 Task: For heading Calibri with Bold.  font size for heading24,  'Change the font style of data to'Bell MT.  and font size to 16,  Change the alignment of both headline & data to Align middle & Align Center.  In the sheet  Excel File
Action: Mouse moved to (16, 107)
Screenshot: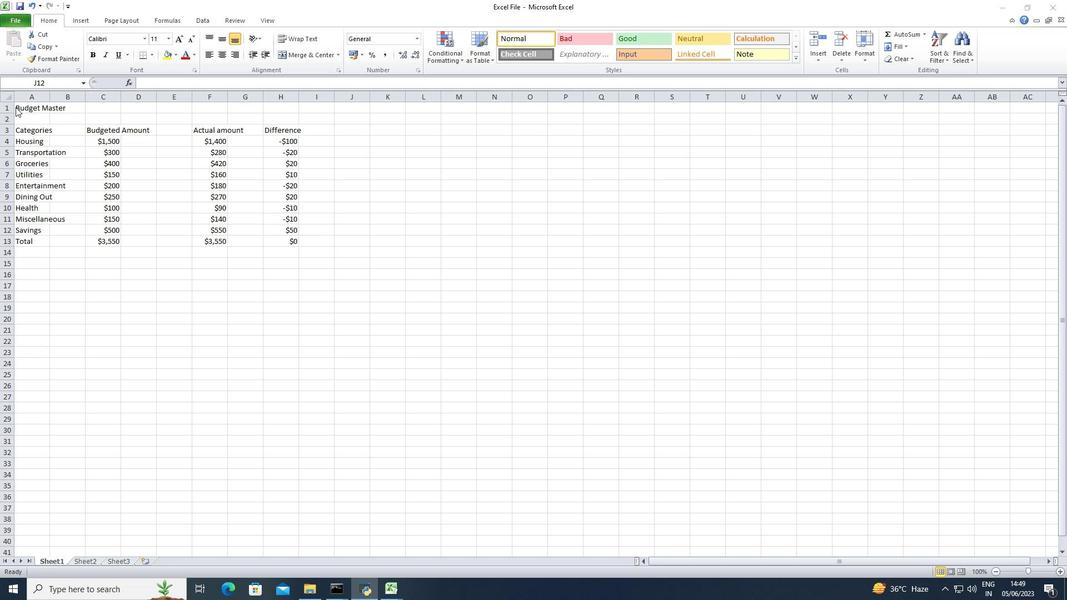 
Action: Mouse pressed left at (16, 107)
Screenshot: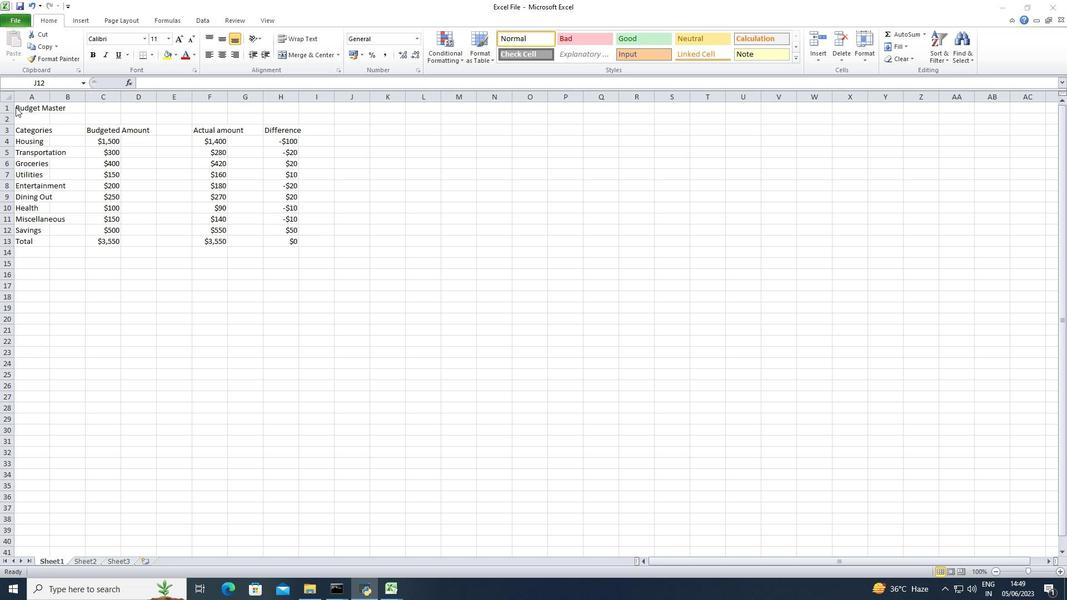 
Action: Mouse moved to (17, 108)
Screenshot: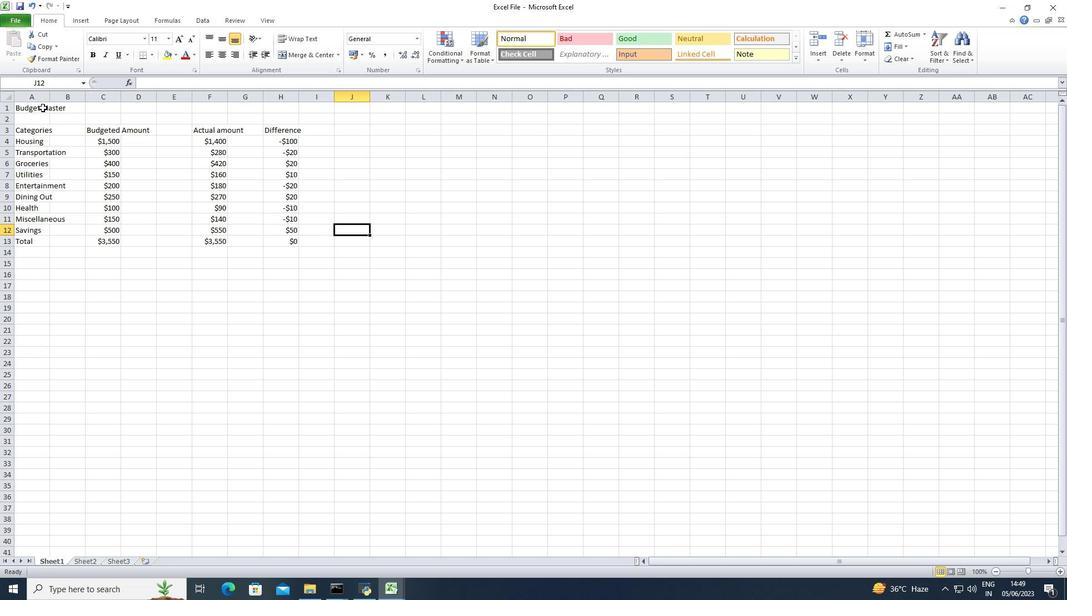 
Action: Mouse pressed left at (17, 108)
Screenshot: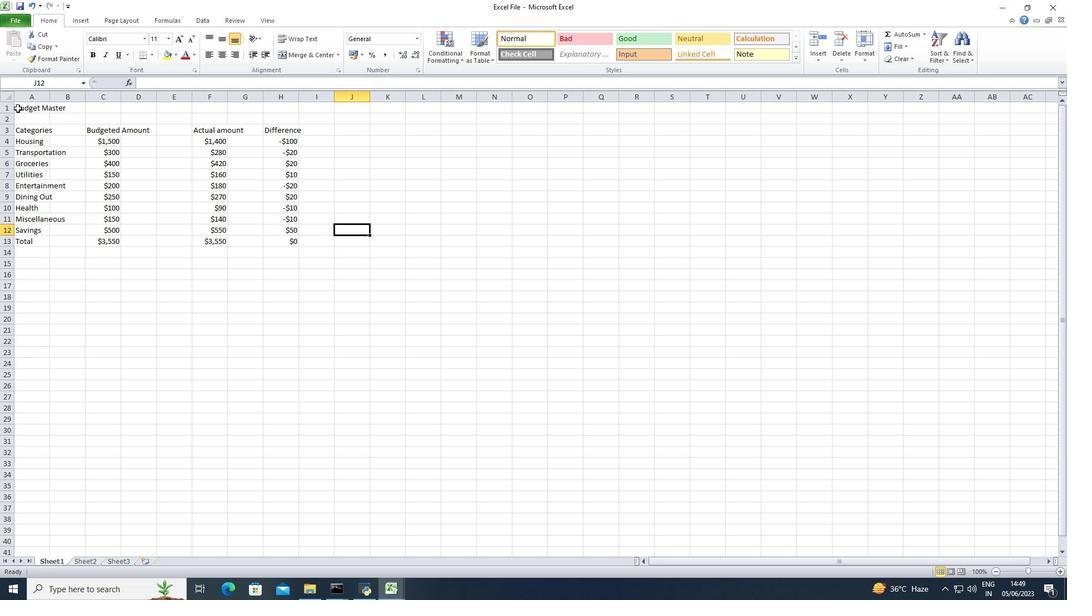 
Action: Mouse moved to (114, 39)
Screenshot: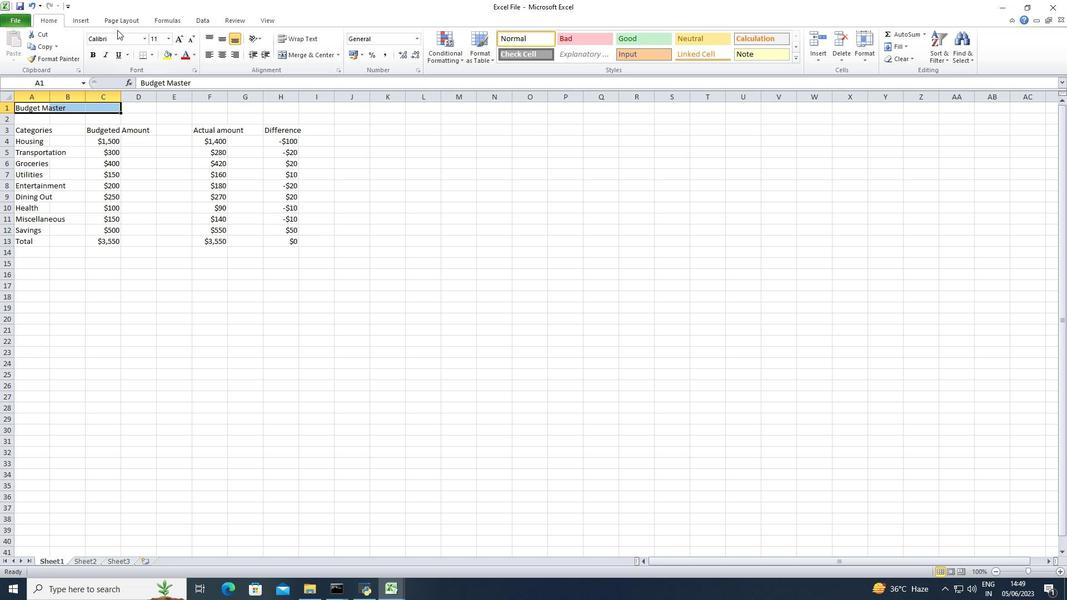 
Action: Mouse pressed left at (114, 39)
Screenshot: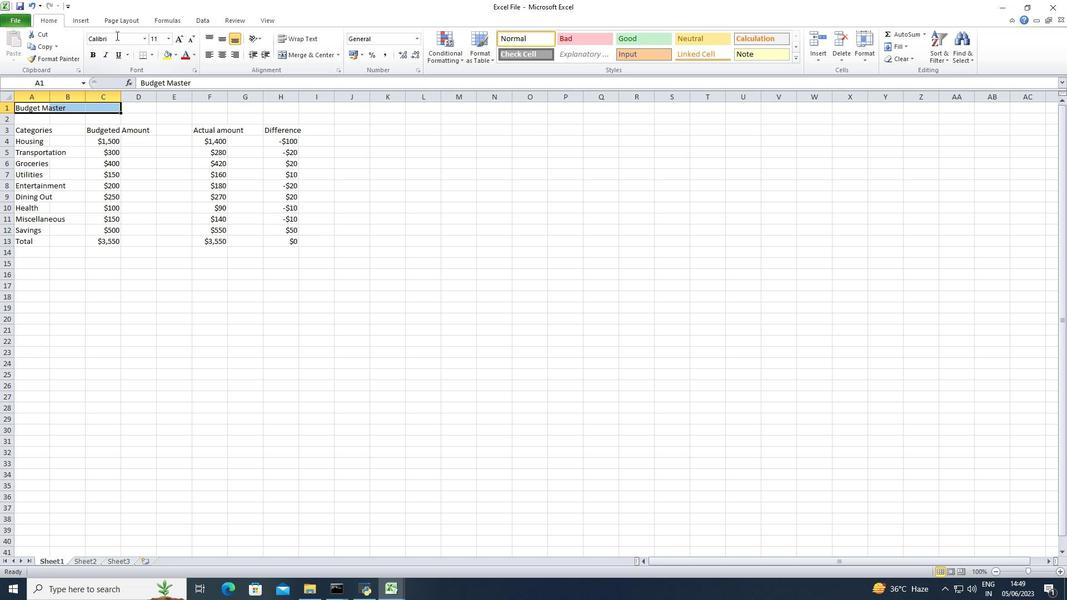 
Action: Key pressed <Key.enter>
Screenshot: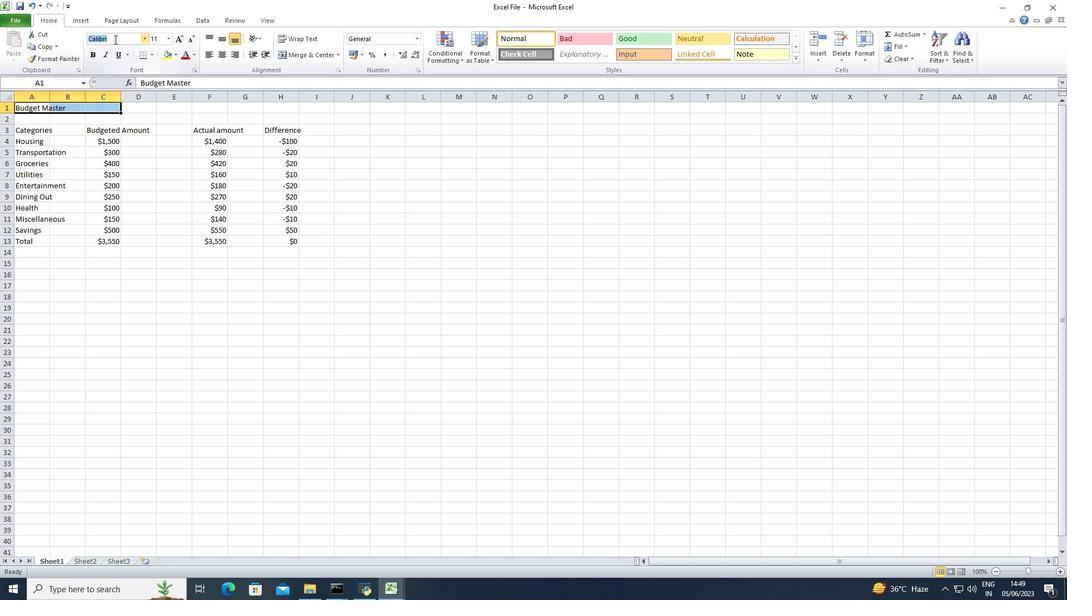
Action: Mouse moved to (94, 53)
Screenshot: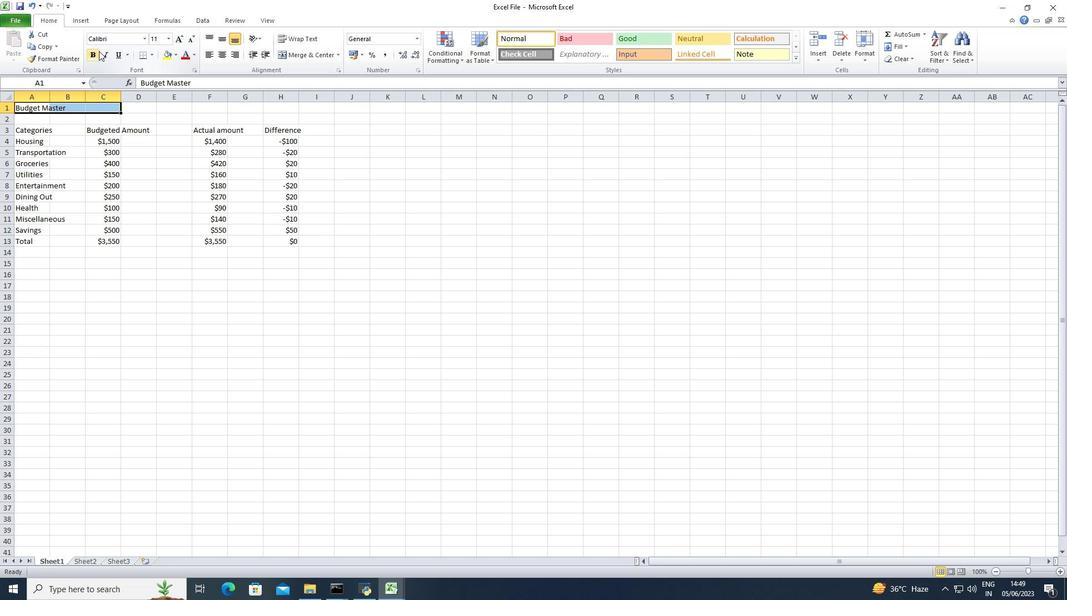 
Action: Mouse pressed left at (94, 53)
Screenshot: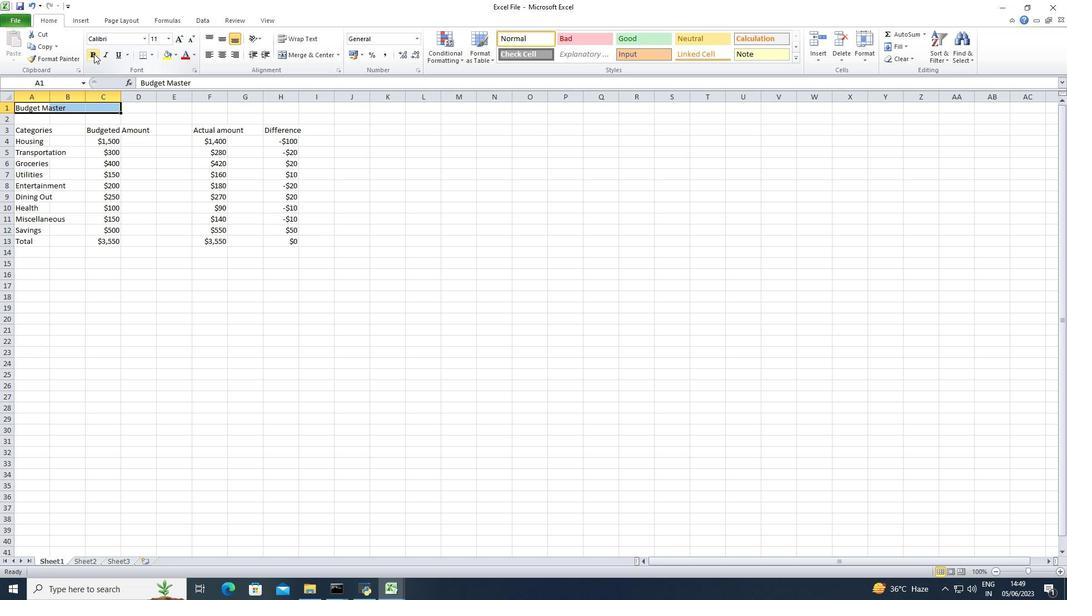 
Action: Mouse moved to (167, 40)
Screenshot: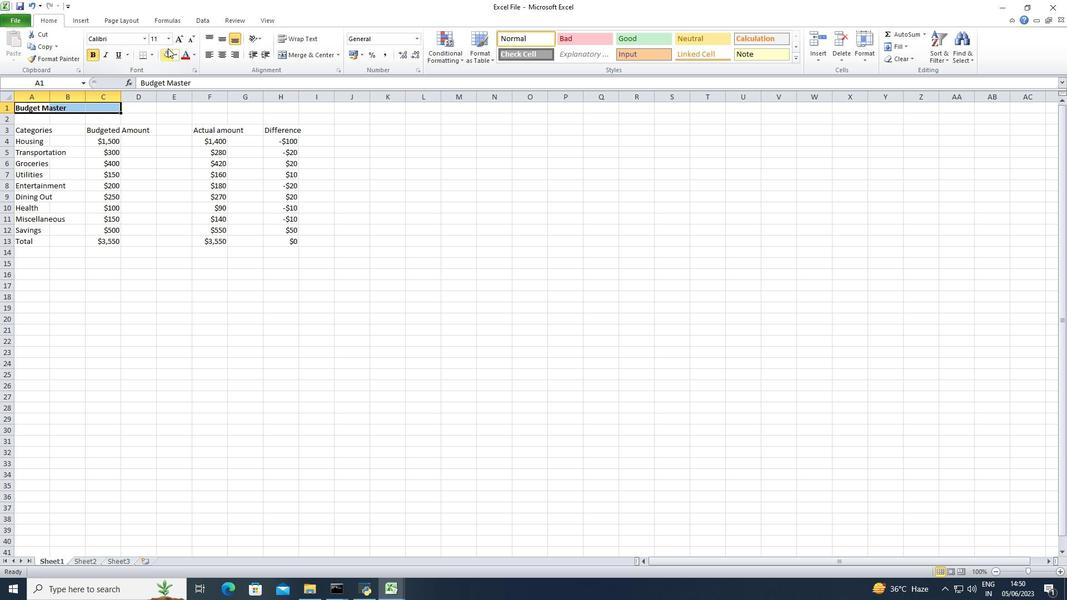 
Action: Mouse pressed left at (167, 40)
Screenshot: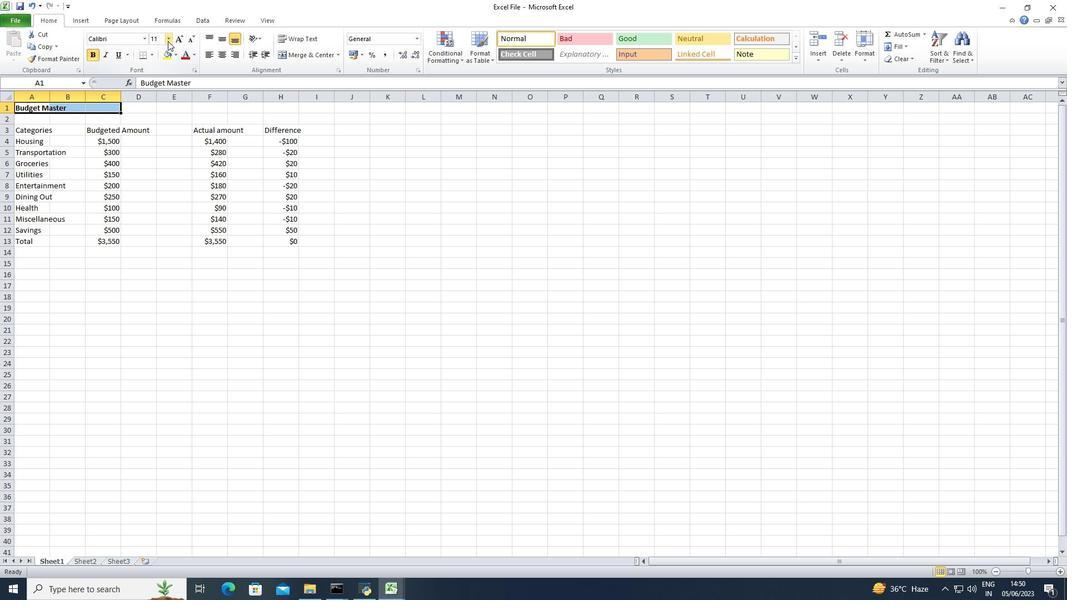 
Action: Mouse moved to (160, 145)
Screenshot: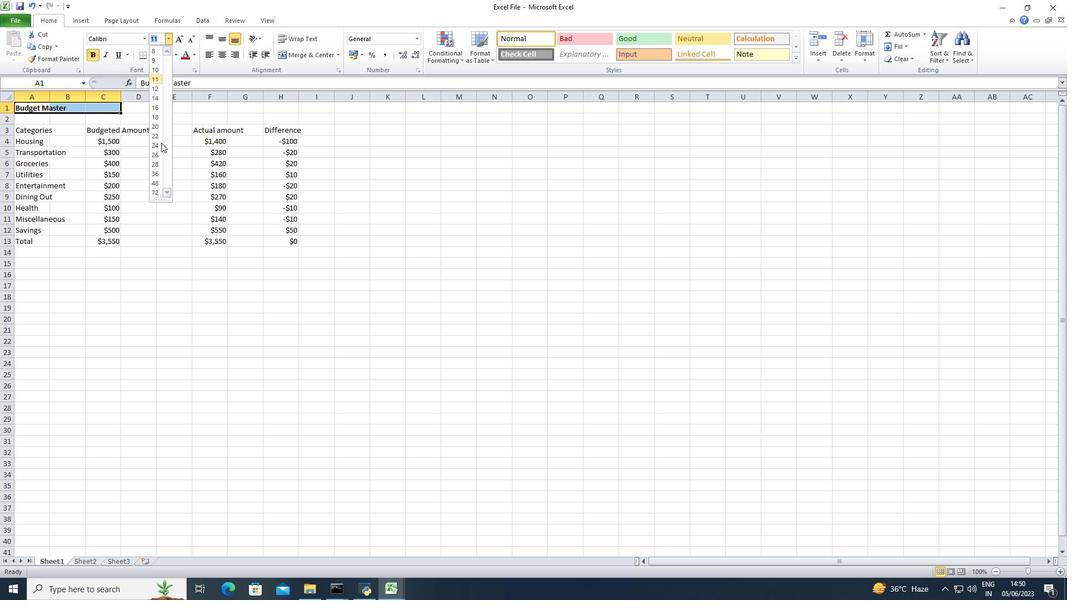 
Action: Mouse pressed left at (160, 145)
Screenshot: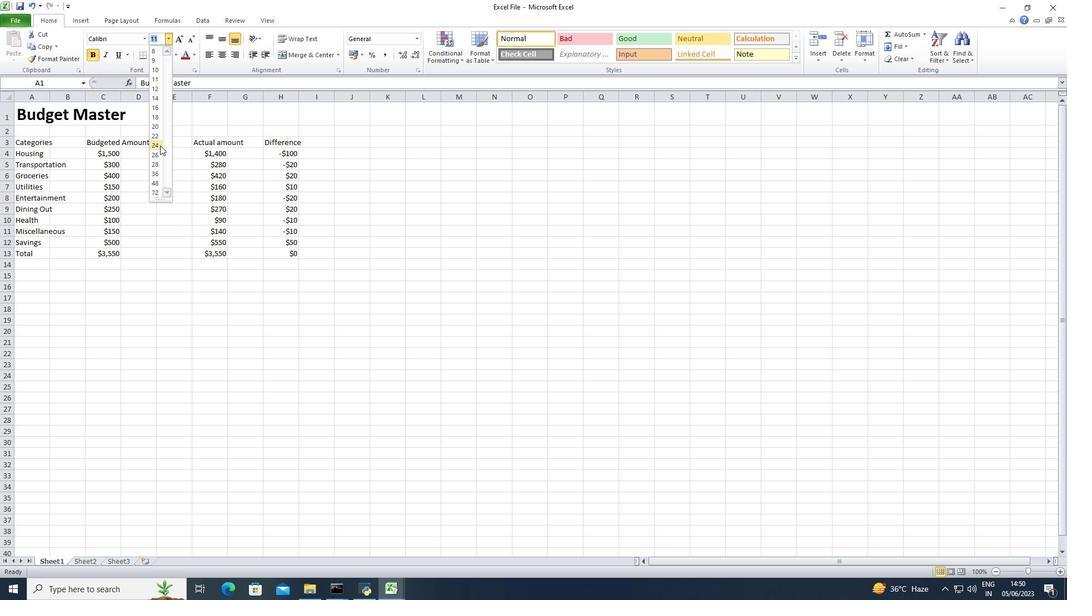 
Action: Mouse moved to (28, 145)
Screenshot: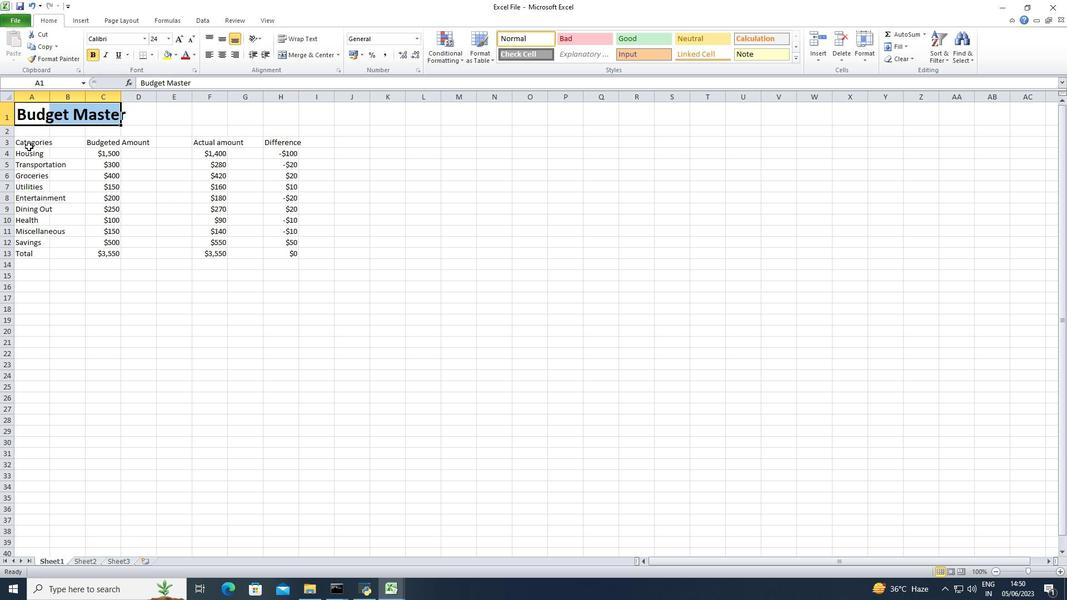 
Action: Mouse pressed left at (28, 145)
Screenshot: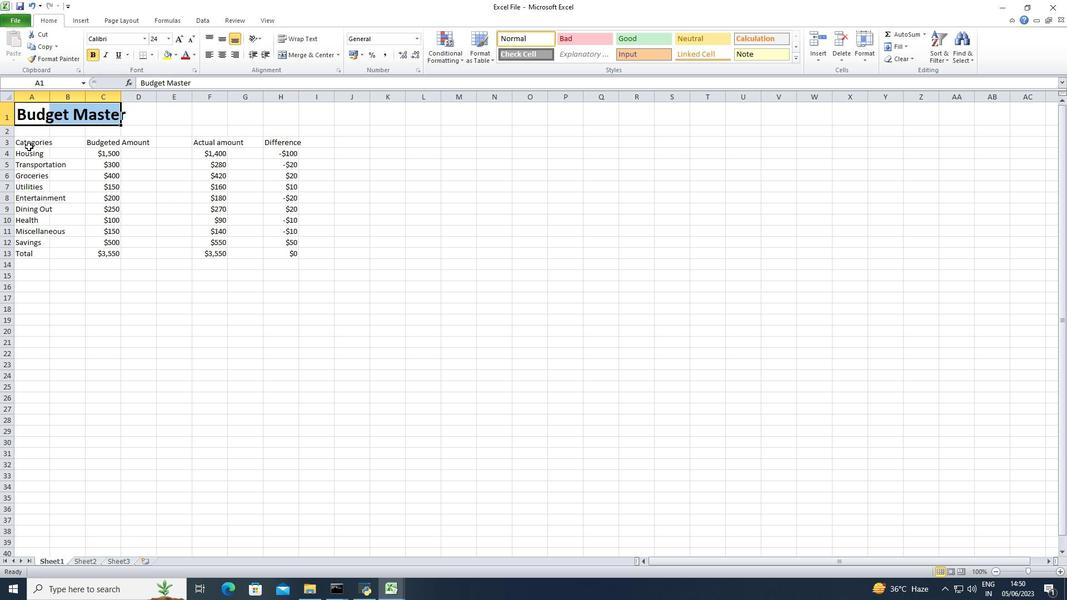 
Action: Mouse moved to (115, 41)
Screenshot: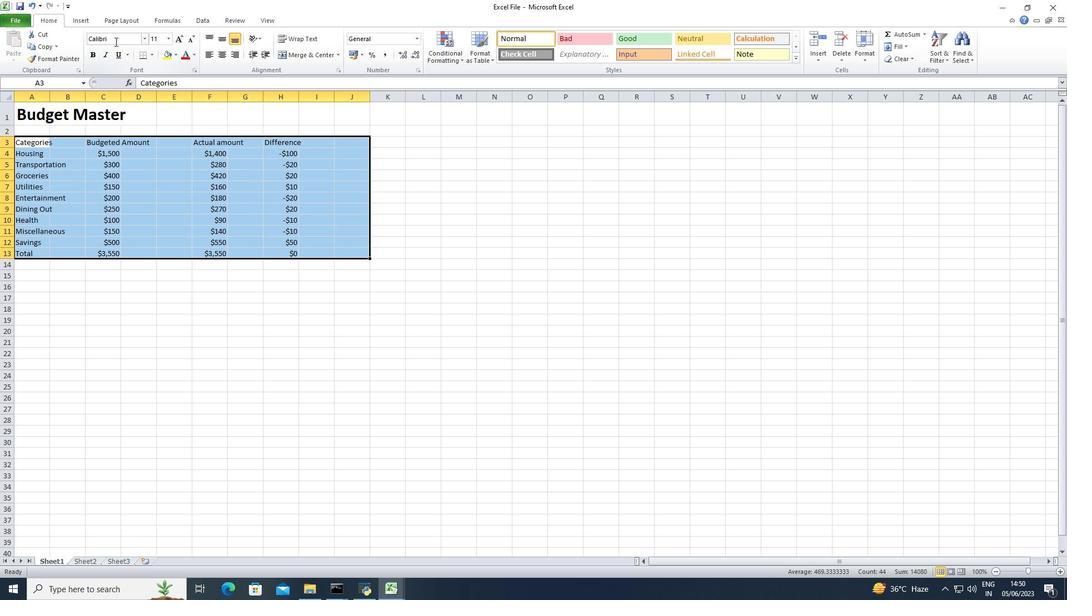 
Action: Mouse pressed left at (115, 41)
Screenshot: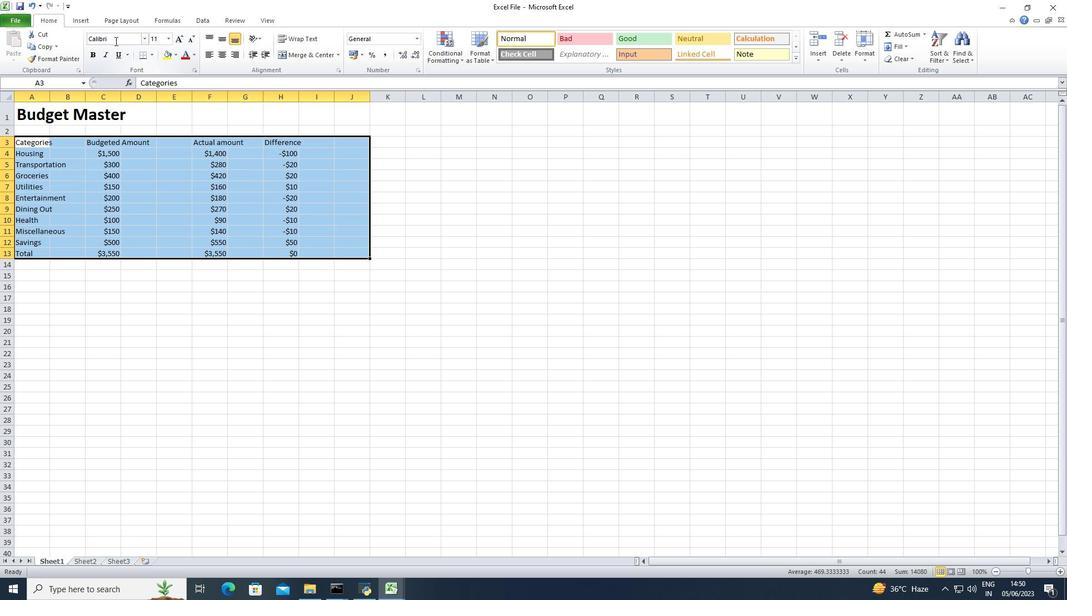 
Action: Key pressed <Key.shift>Bell<Key.space><Key.shift><Key.shift><Key.shift><Key.shift><Key.shift>MT<Key.enter>
Screenshot: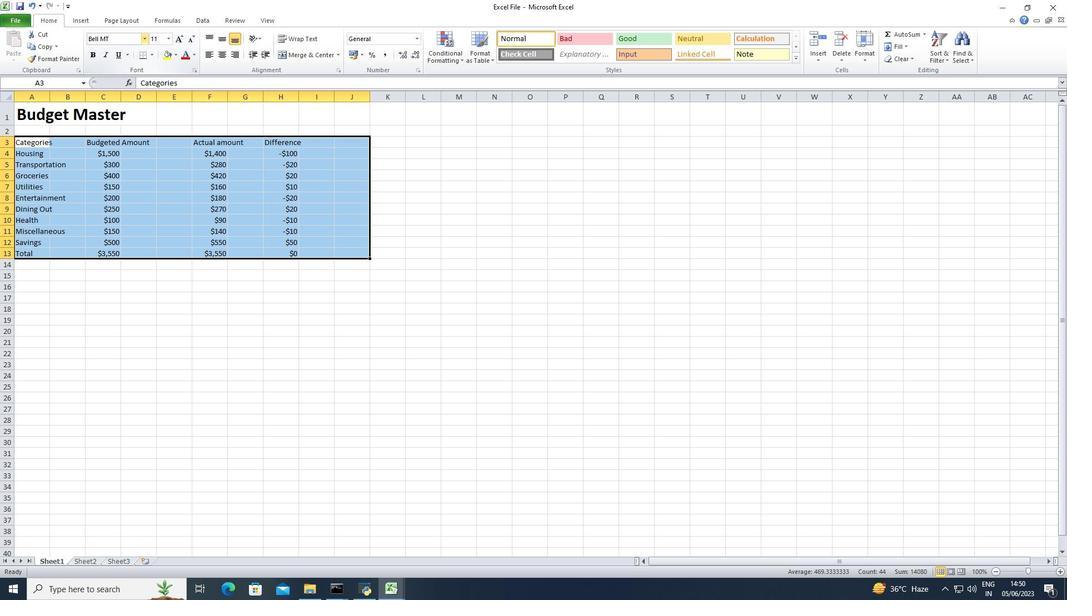 
Action: Mouse moved to (166, 37)
Screenshot: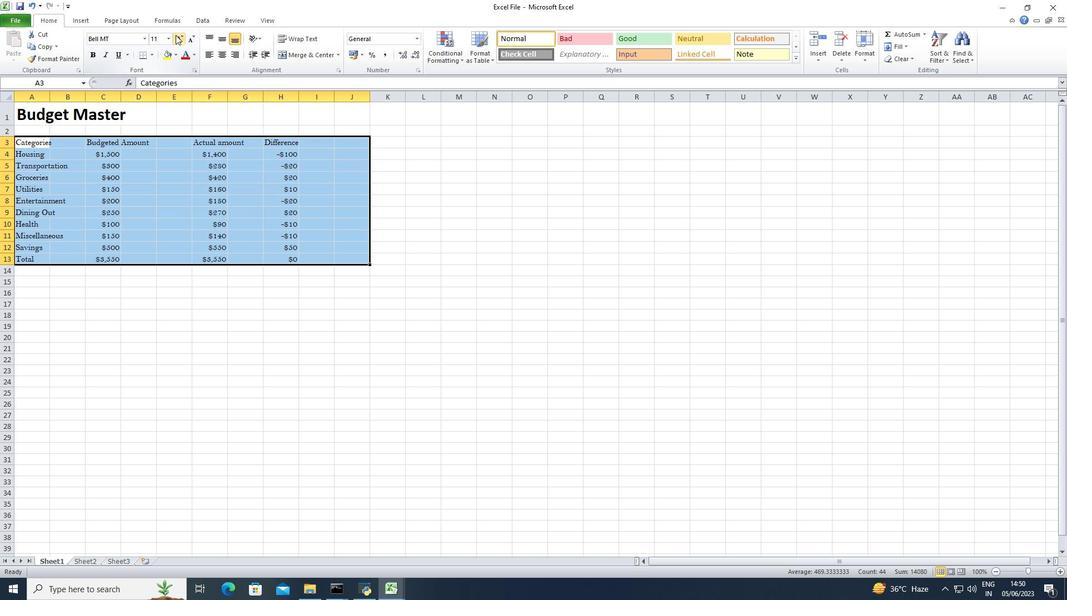 
Action: Mouse pressed left at (166, 37)
Screenshot: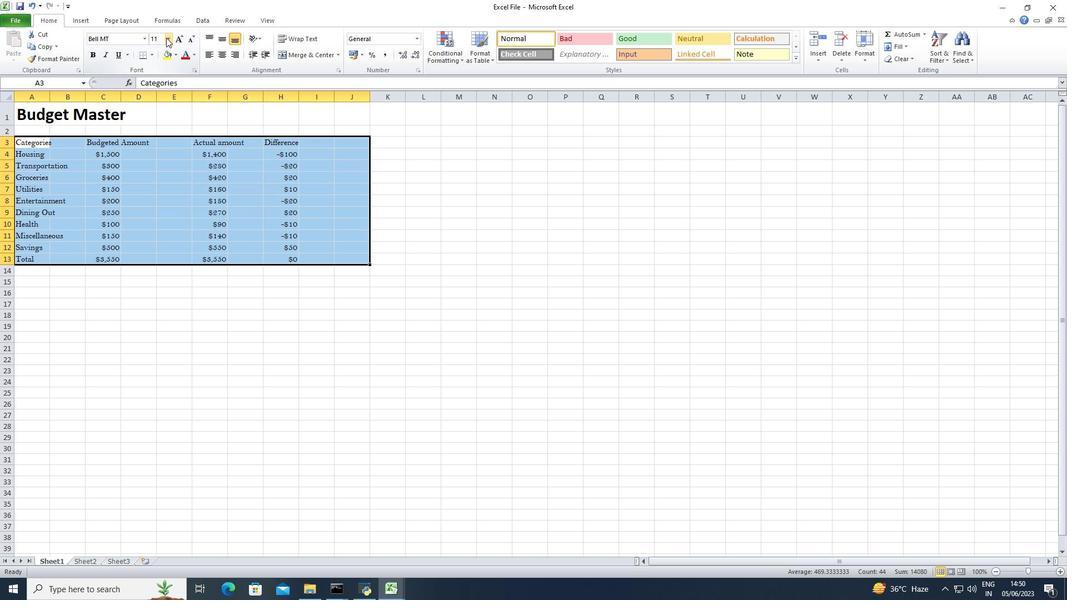 
Action: Mouse moved to (156, 110)
Screenshot: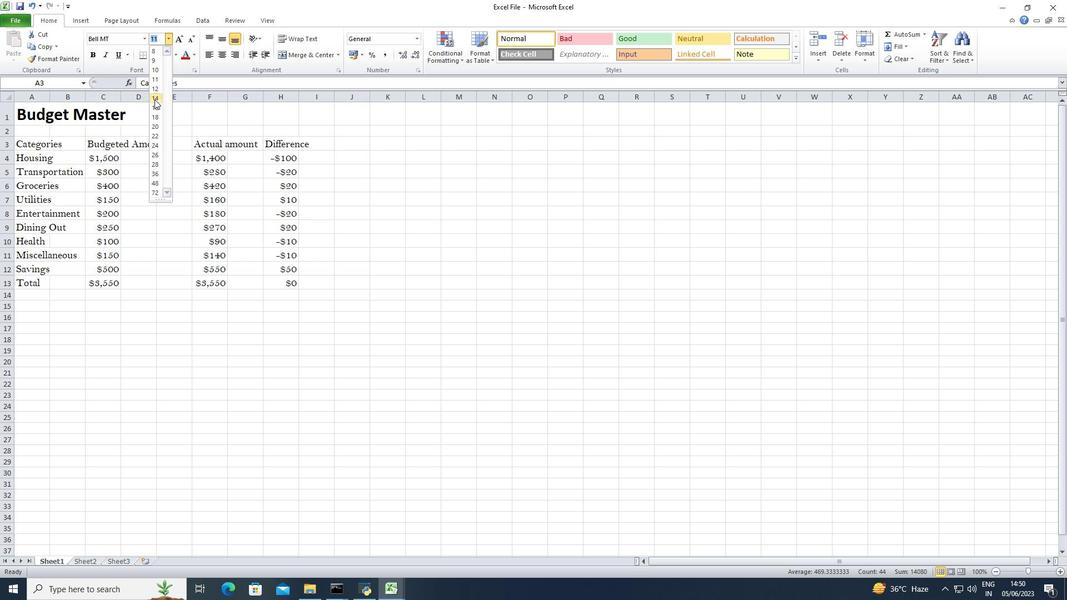 
Action: Mouse pressed left at (156, 110)
Screenshot: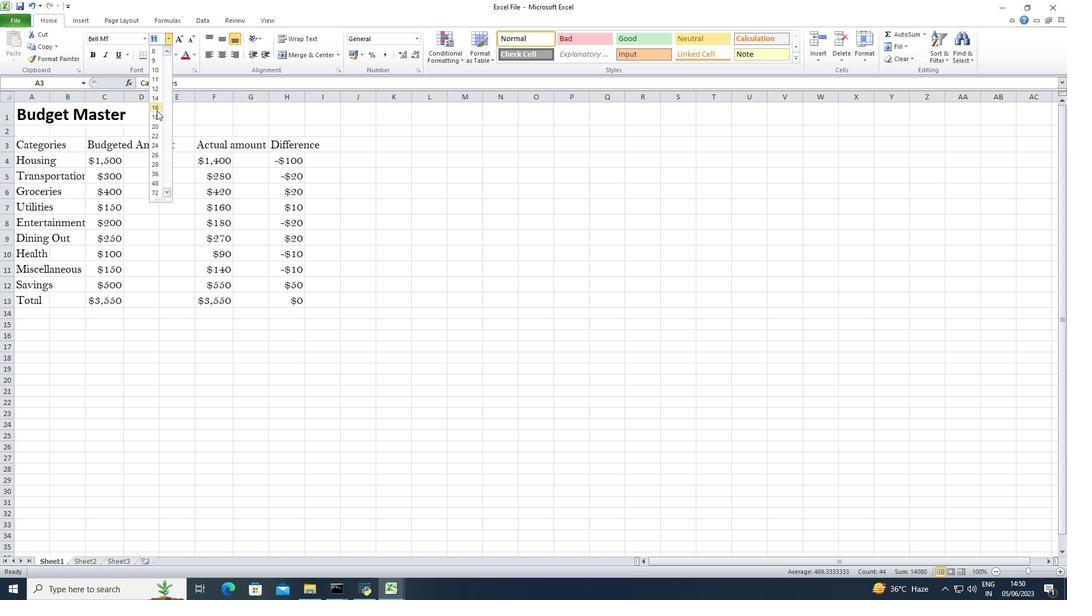 
Action: Mouse moved to (222, 51)
Screenshot: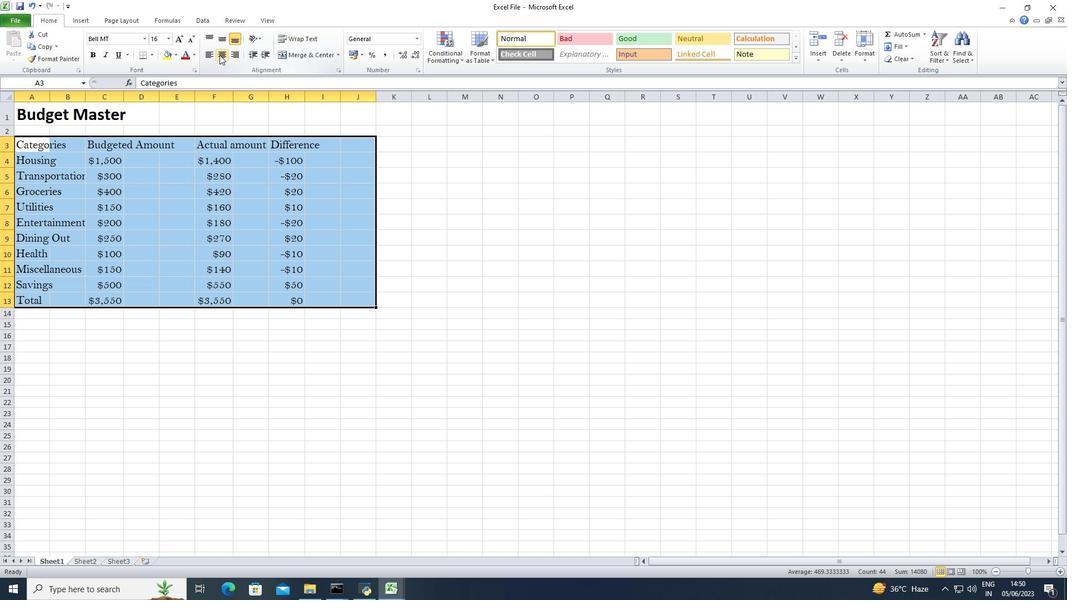 
Action: Mouse pressed left at (222, 51)
Screenshot: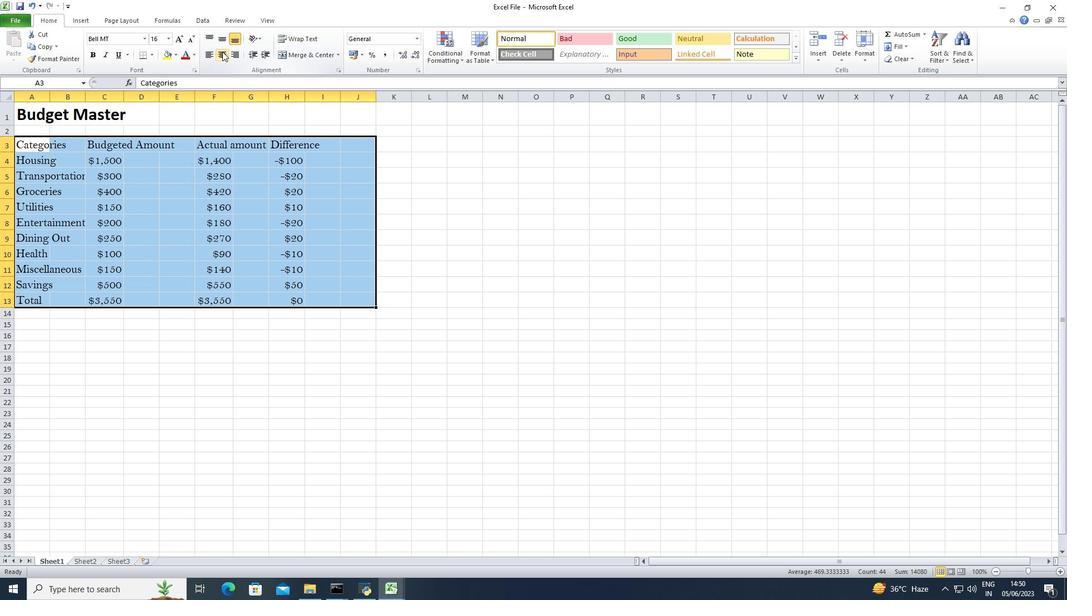 
Action: Mouse moved to (40, 111)
Screenshot: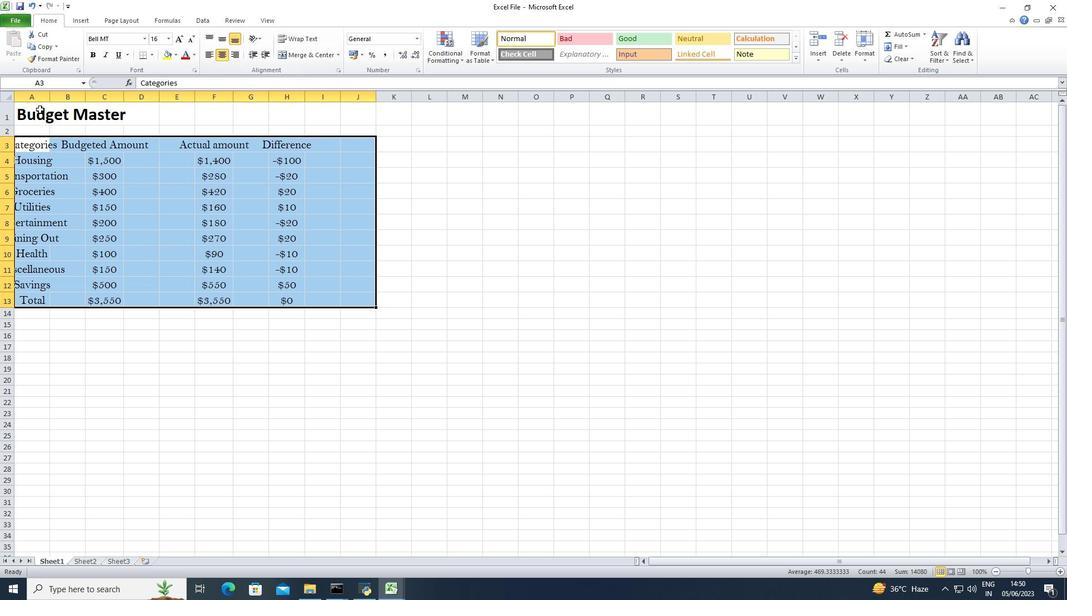 
Action: Mouse pressed left at (40, 111)
Screenshot: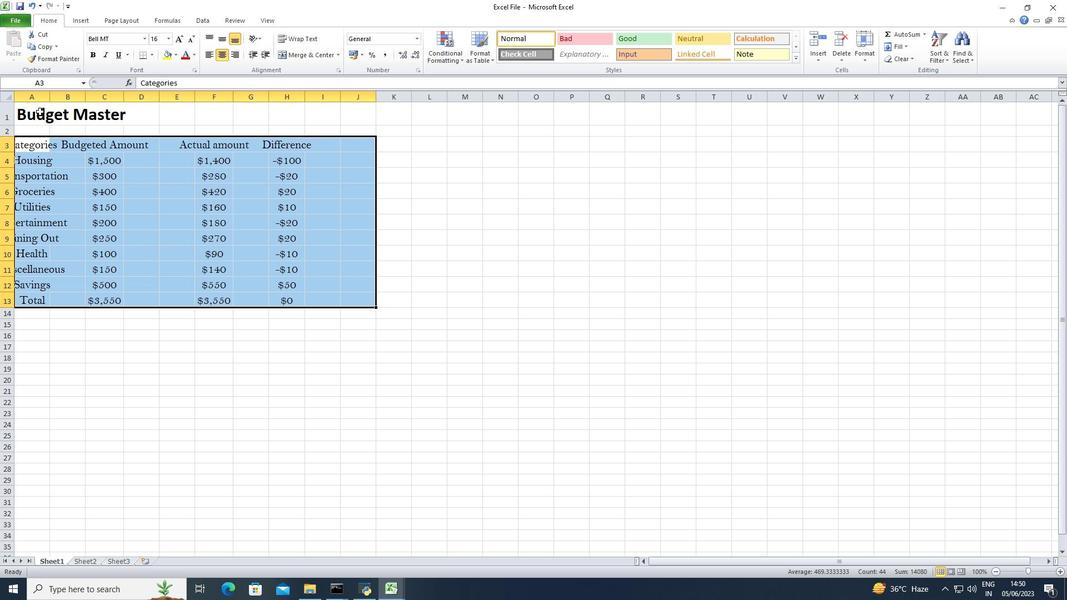 
Action: Mouse moved to (219, 53)
Screenshot: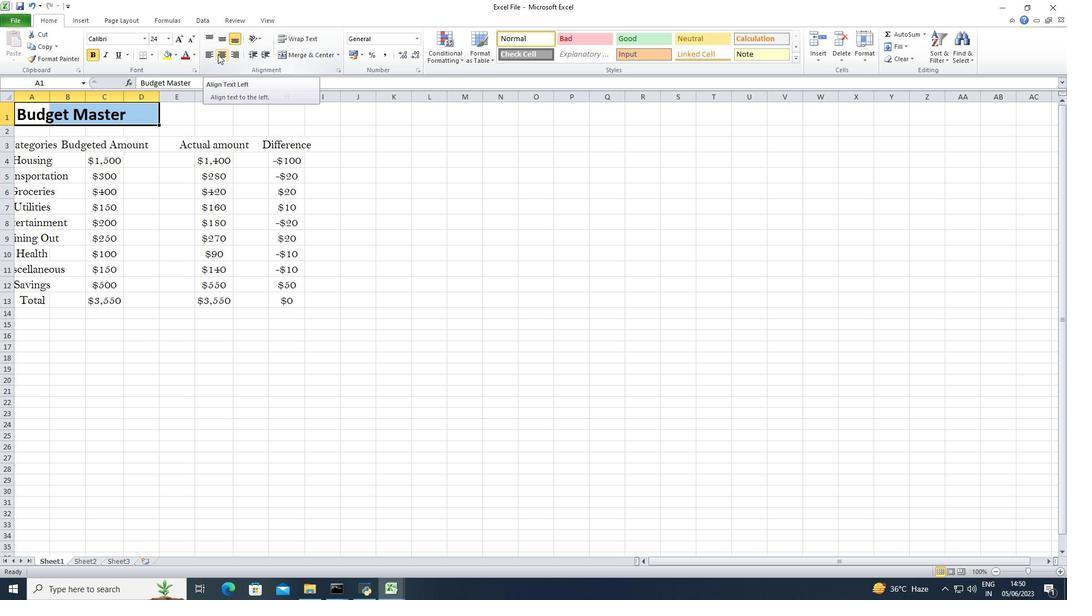 
Action: Mouse pressed left at (219, 53)
Screenshot: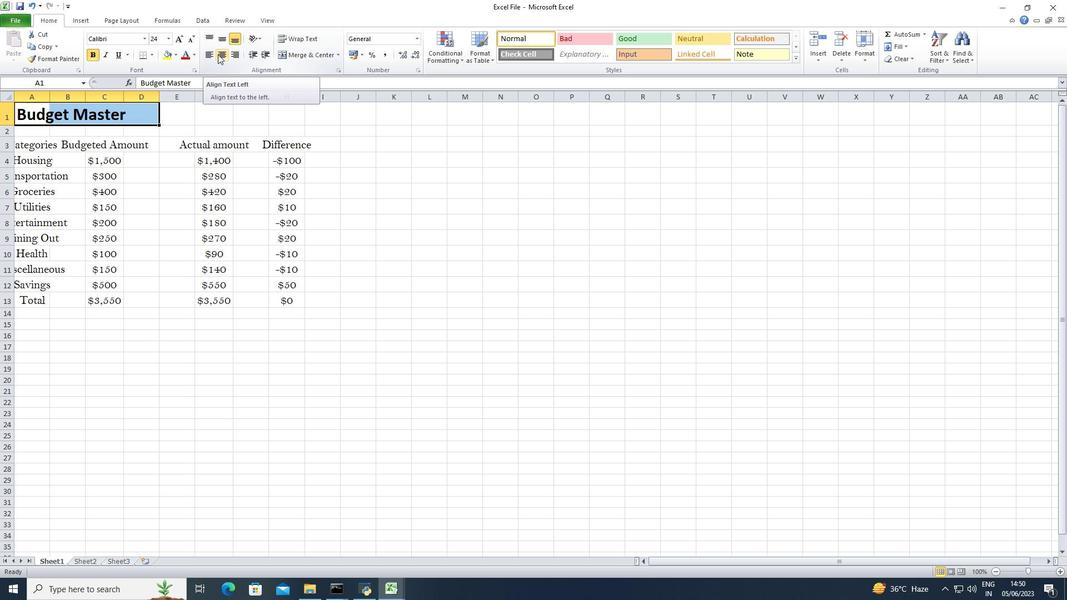 
Action: Mouse moved to (48, 98)
Screenshot: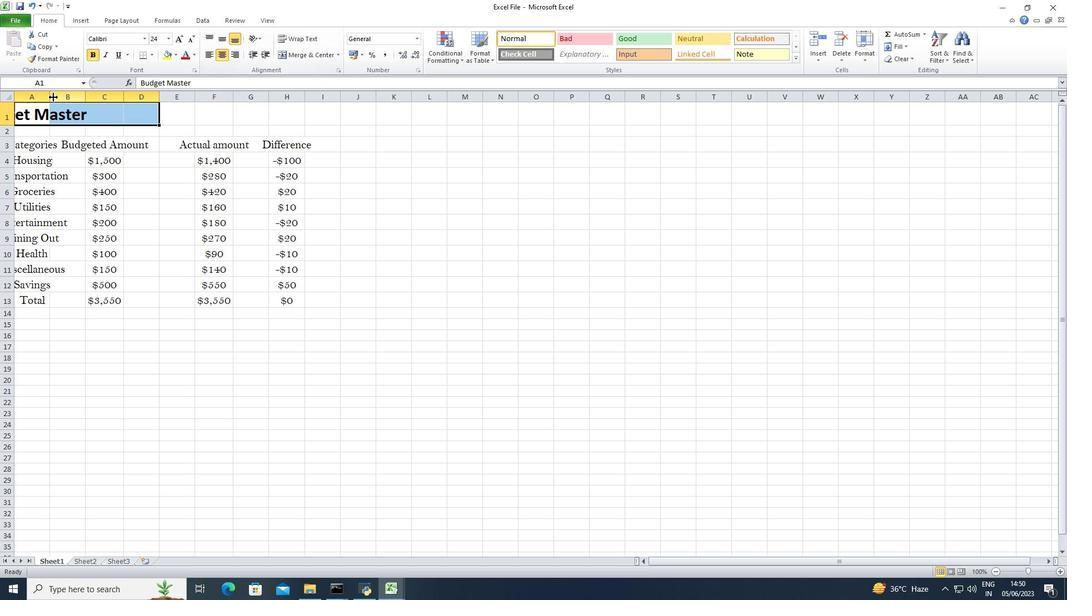 
Action: Mouse pressed left at (48, 98)
Screenshot: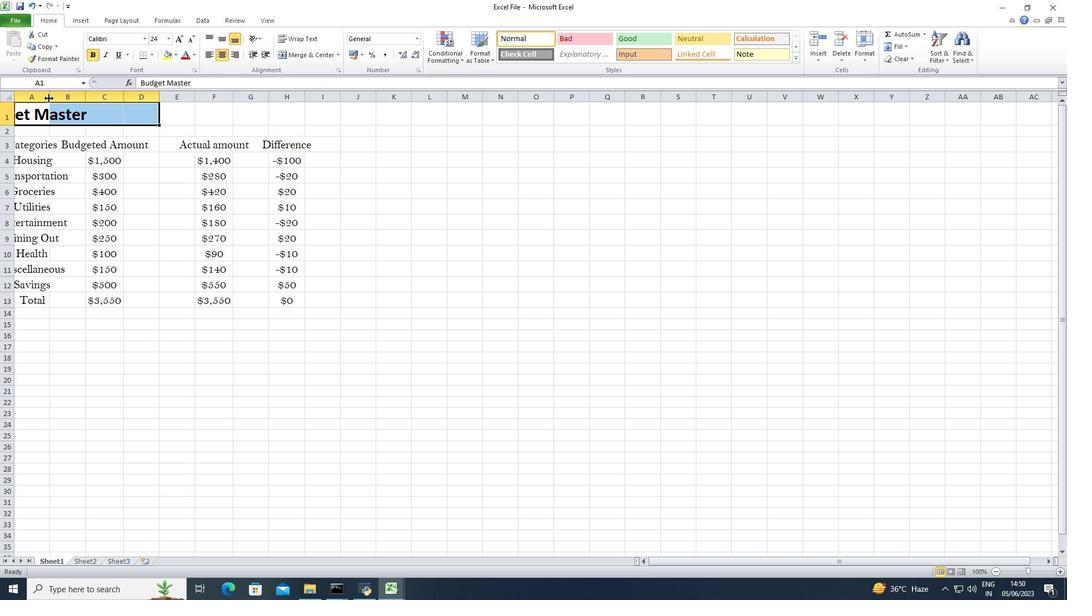 
Action: Mouse moved to (128, 101)
Screenshot: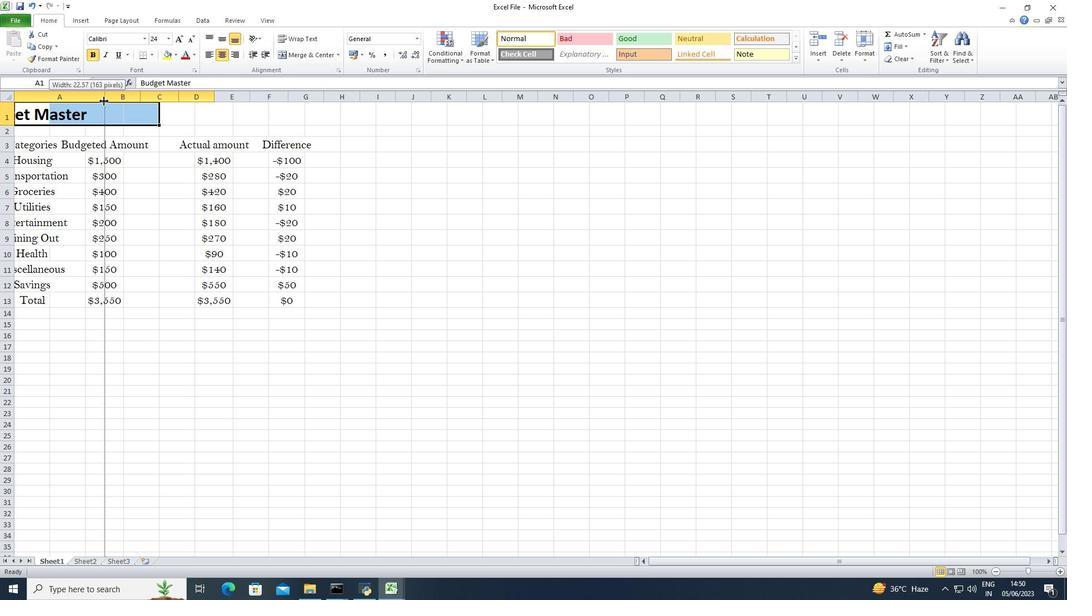 
Action: Mouse pressed left at (128, 101)
Screenshot: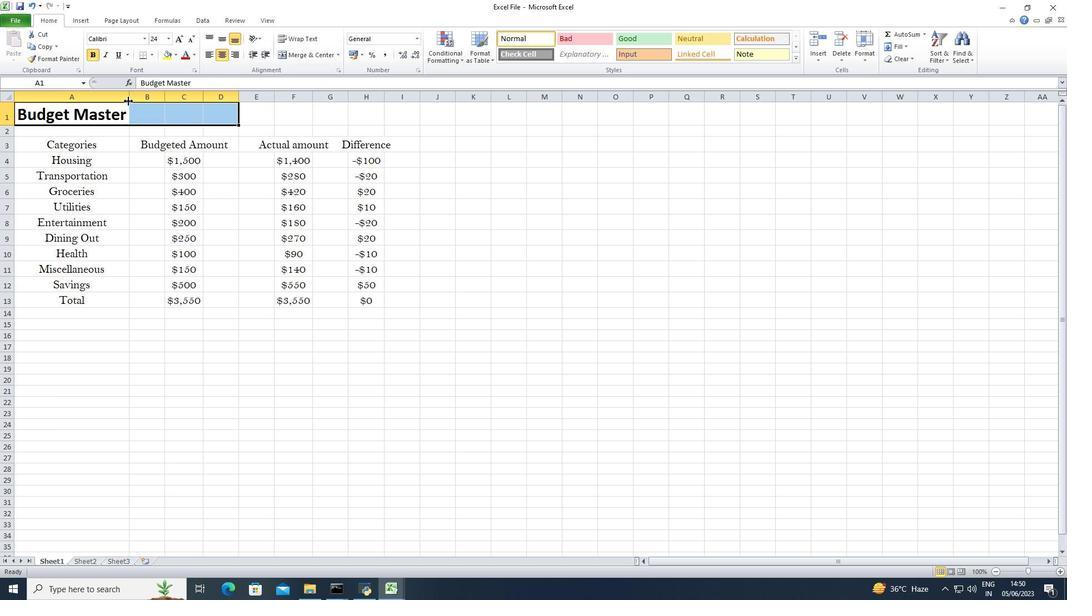 
Action: Mouse moved to (440, 154)
Screenshot: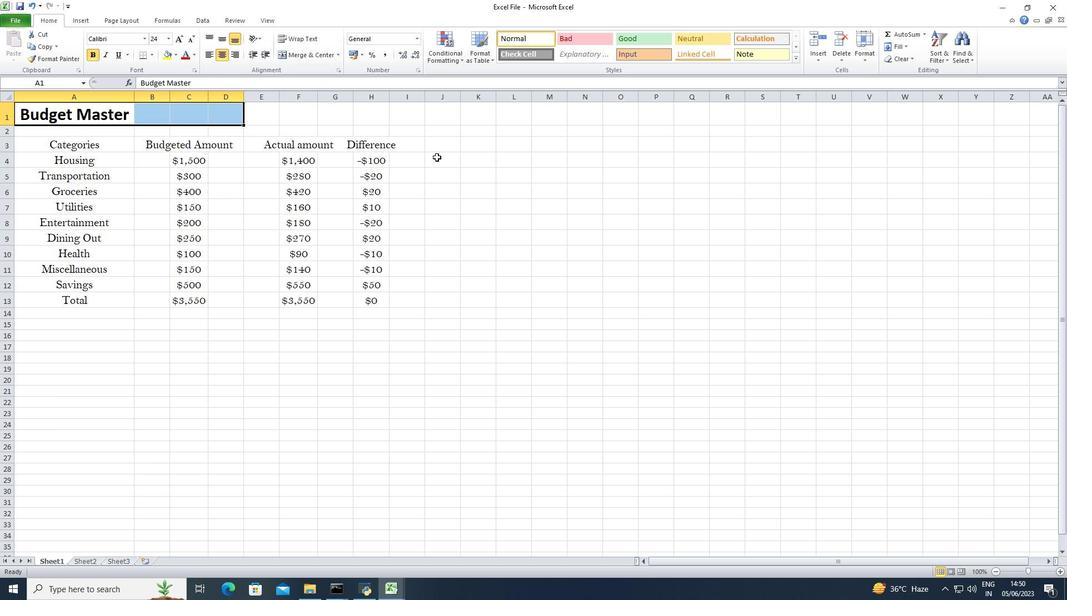 
Action: Mouse pressed left at (440, 154)
Screenshot: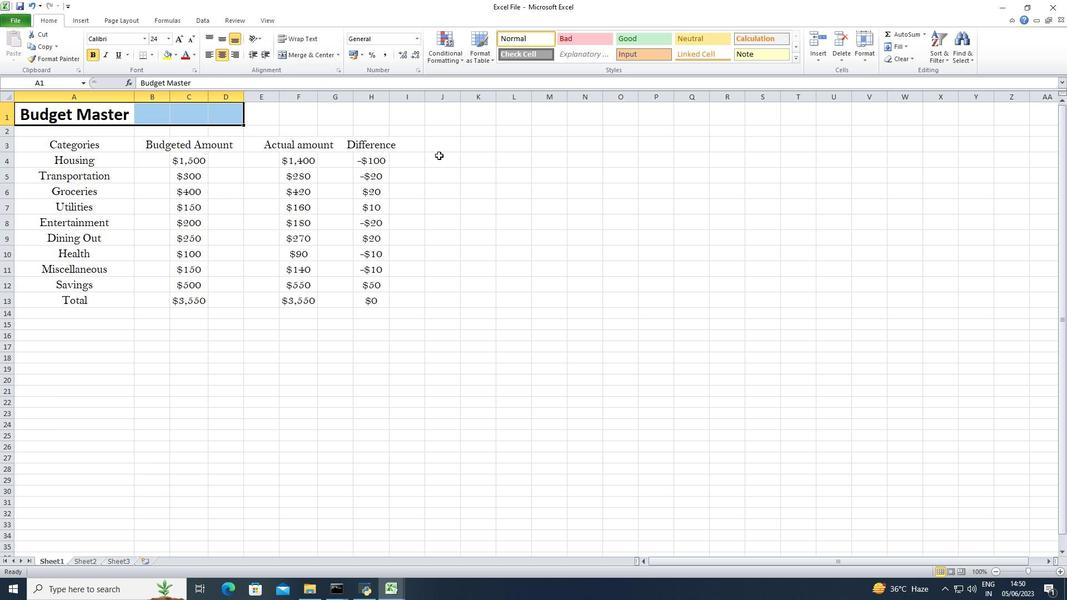 
Action: Mouse moved to (441, 154)
Screenshot: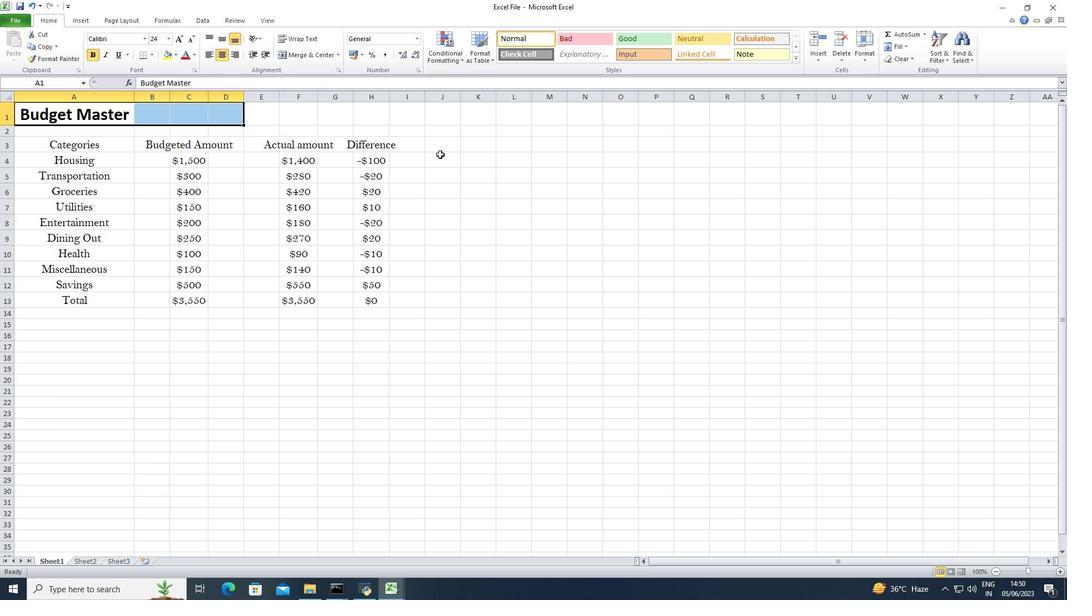 
